 Task: Apply the number format in column A.
Action: Mouse moved to (38, 120)
Screenshot: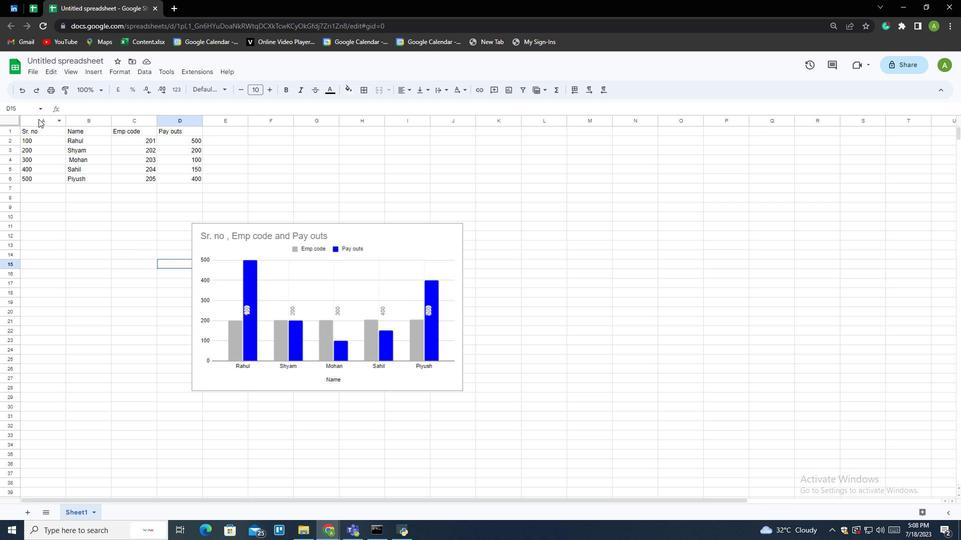 
Action: Mouse pressed left at (38, 120)
Screenshot: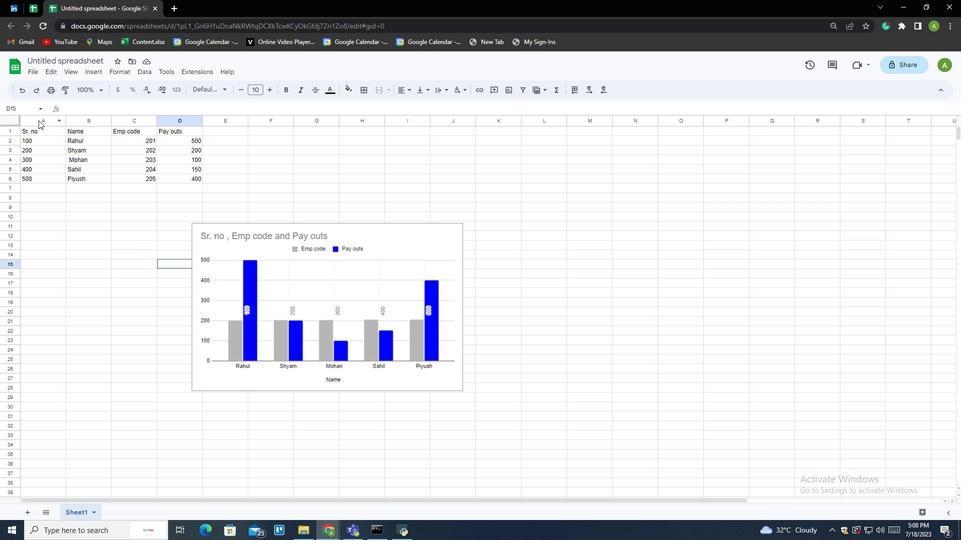 
Action: Mouse moved to (117, 70)
Screenshot: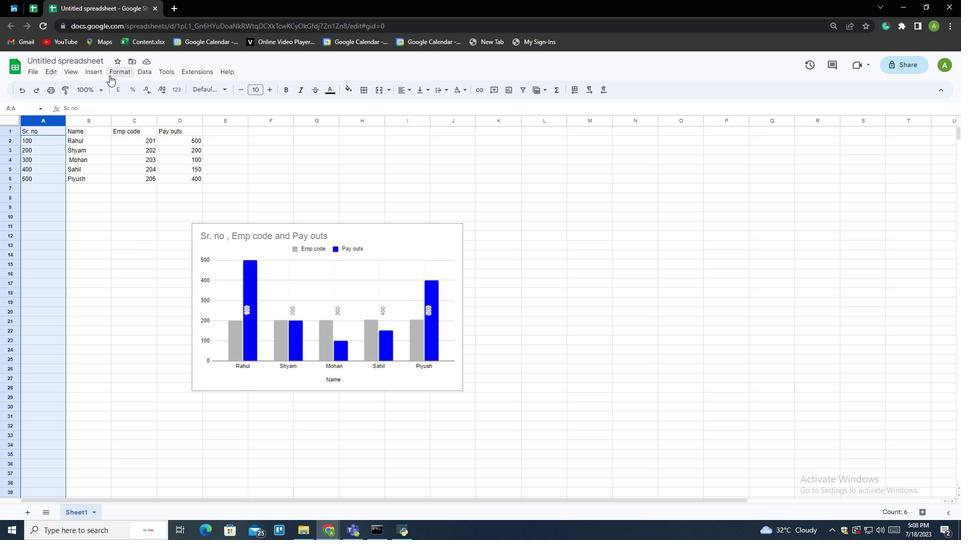 
Action: Mouse pressed left at (117, 70)
Screenshot: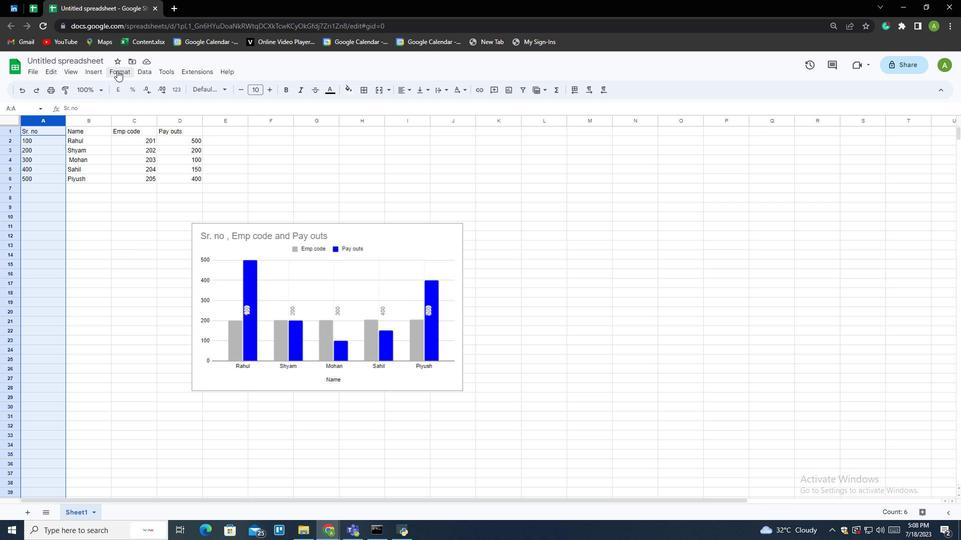 
Action: Mouse moved to (137, 128)
Screenshot: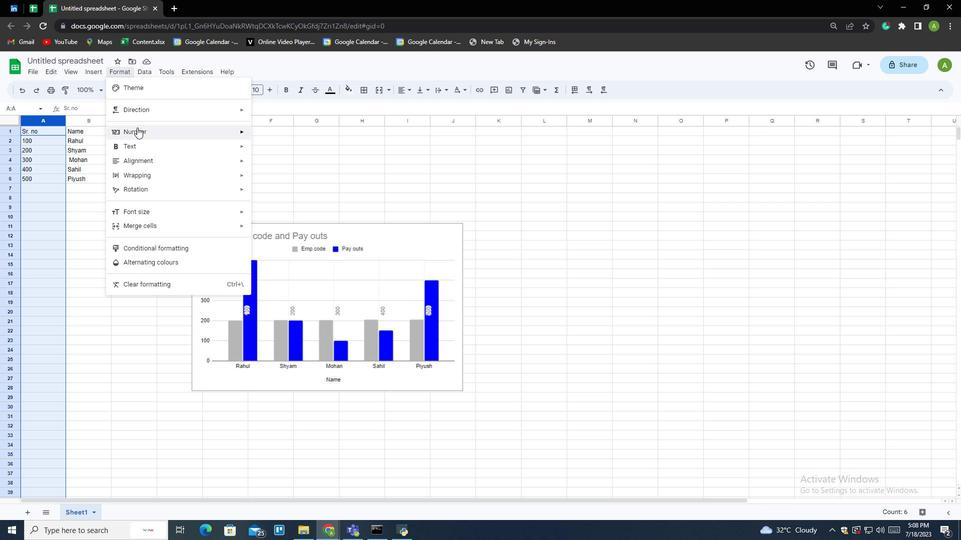 
Action: Mouse pressed left at (137, 128)
Screenshot: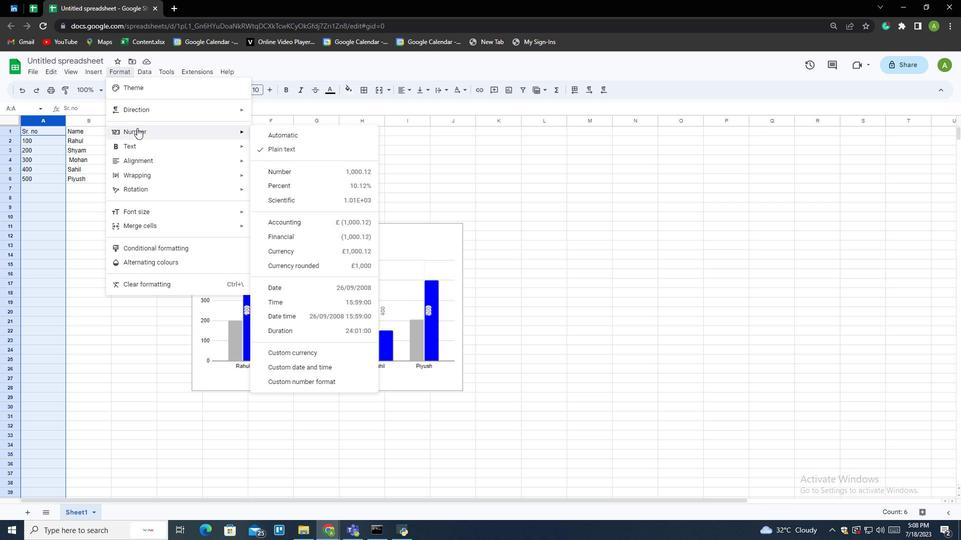 
Action: Mouse moved to (291, 166)
Screenshot: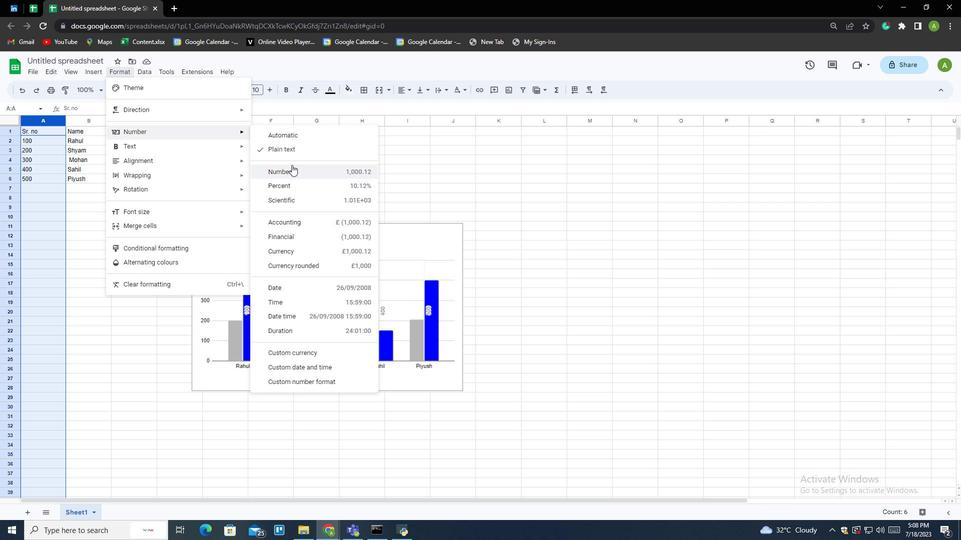 
Action: Mouse pressed left at (291, 166)
Screenshot: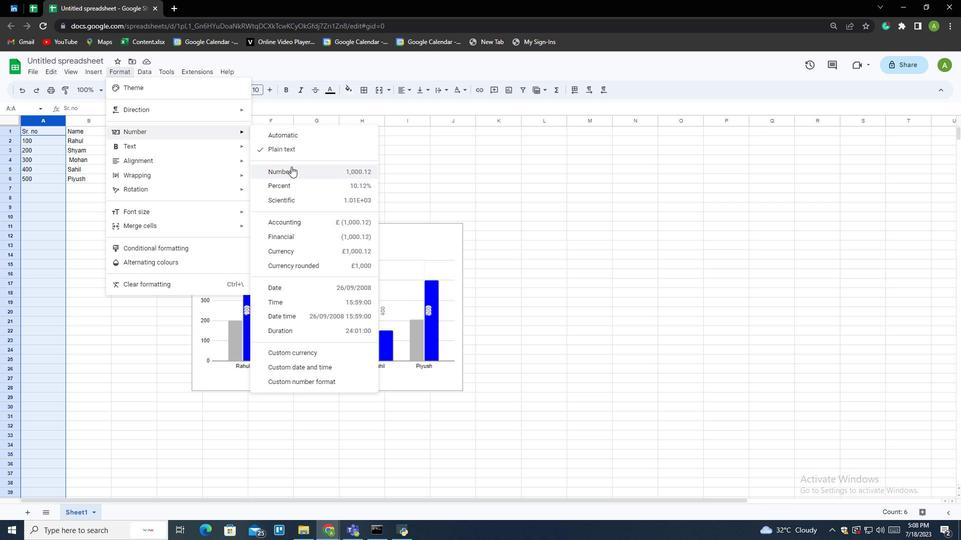 
Action: Mouse moved to (290, 166)
Screenshot: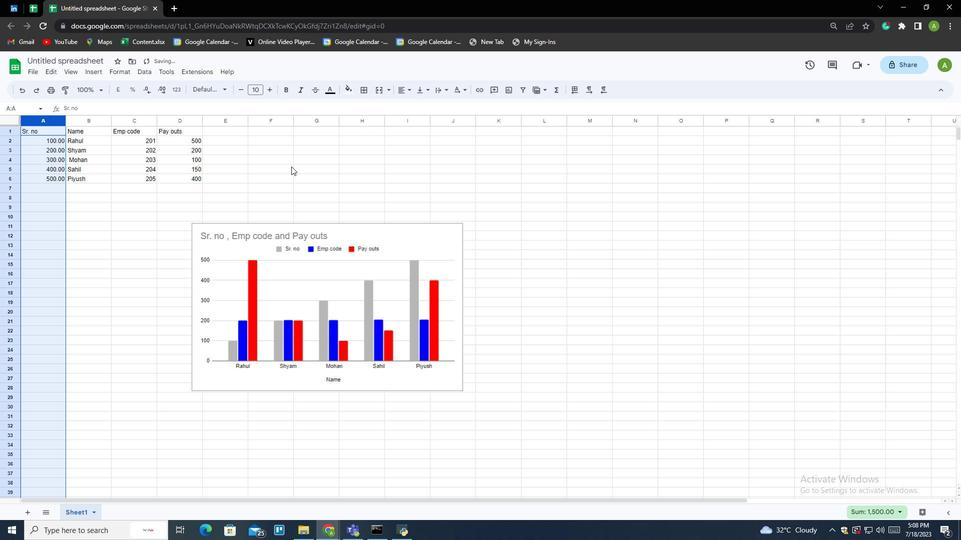 
